 Task: Look for products in the category "Children & Baby Health" from Herb Pharm only.
Action: Mouse moved to (225, 118)
Screenshot: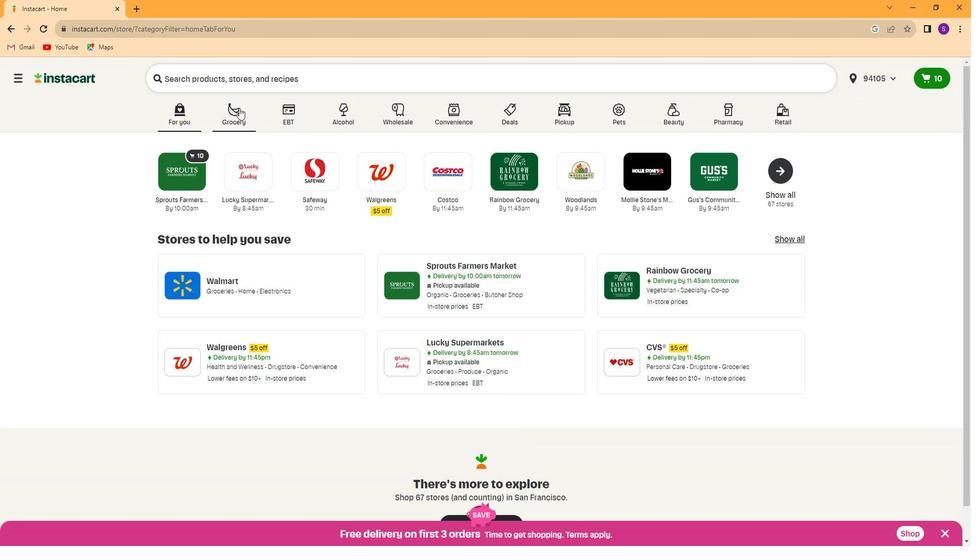
Action: Mouse pressed left at (225, 118)
Screenshot: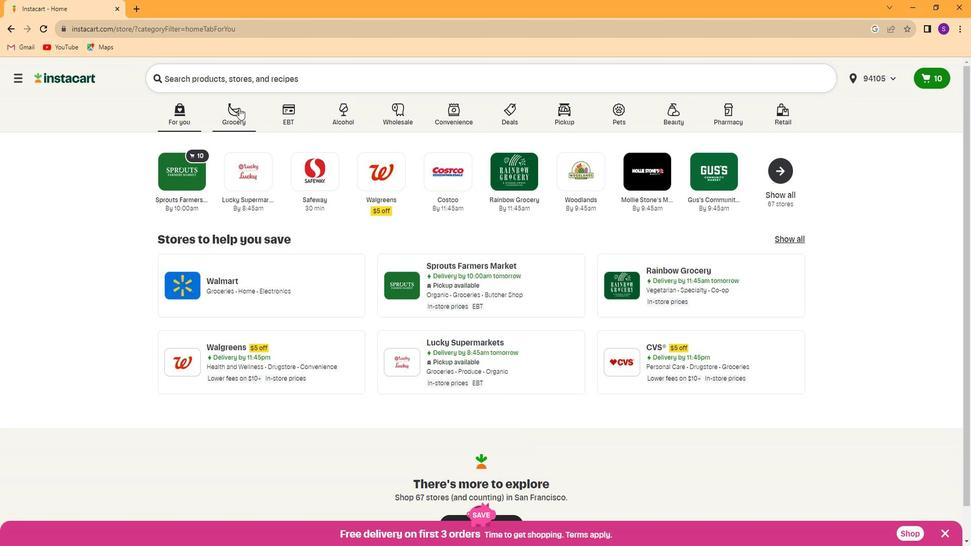 
Action: Mouse moved to (640, 173)
Screenshot: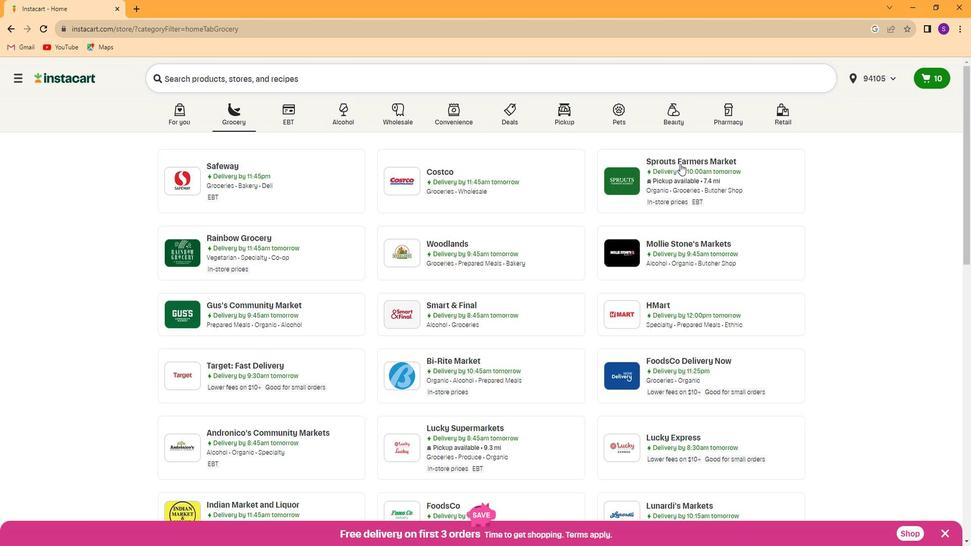 
Action: Mouse pressed left at (640, 173)
Screenshot: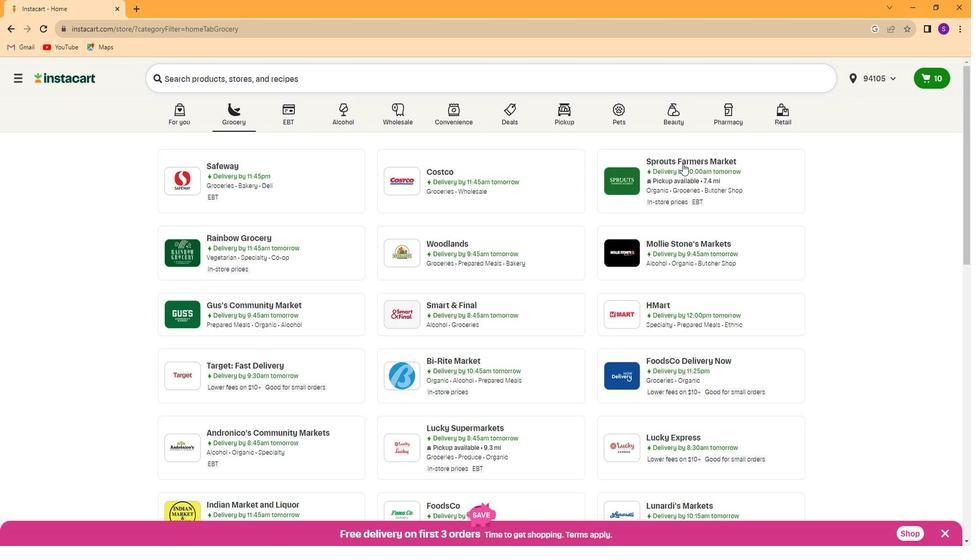 
Action: Mouse moved to (56, 399)
Screenshot: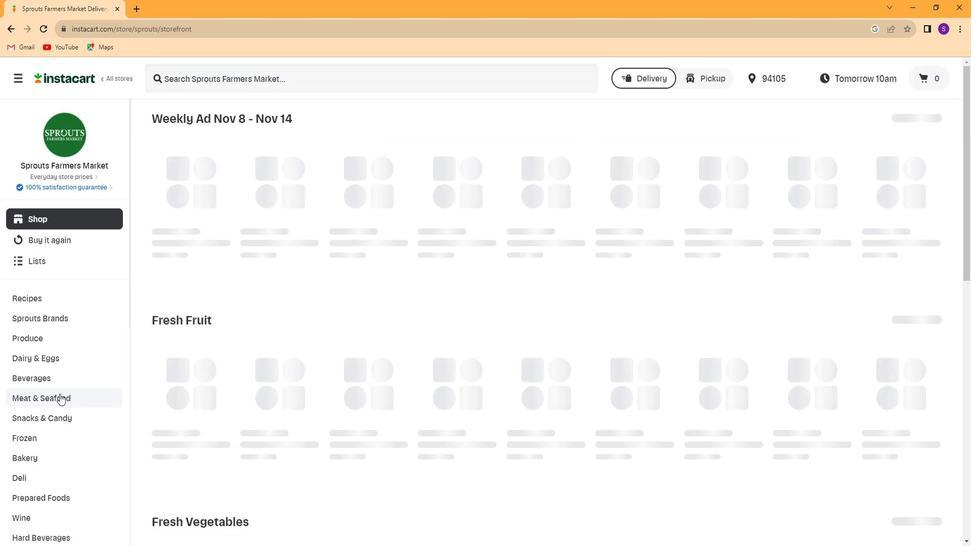 
Action: Mouse scrolled (56, 398) with delta (0, 0)
Screenshot: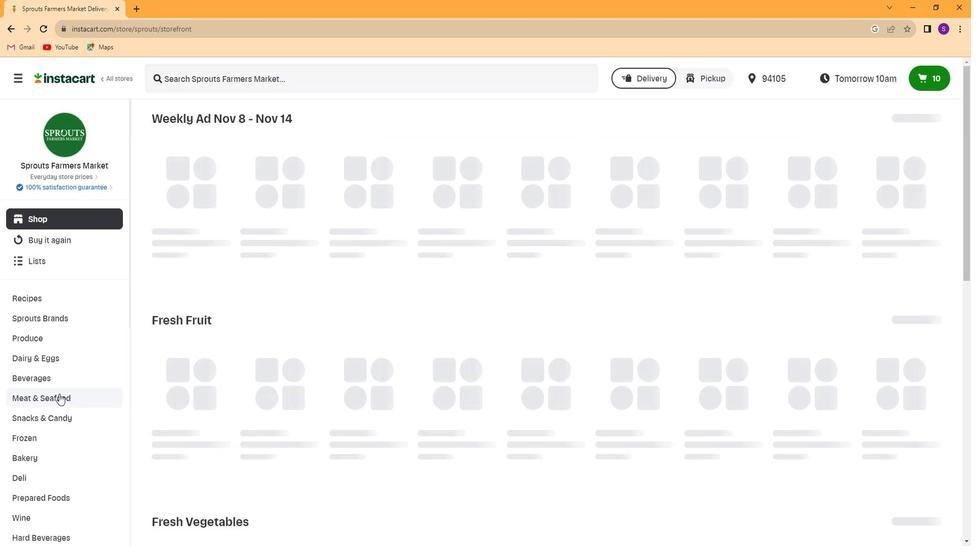 
Action: Mouse scrolled (56, 398) with delta (0, 0)
Screenshot: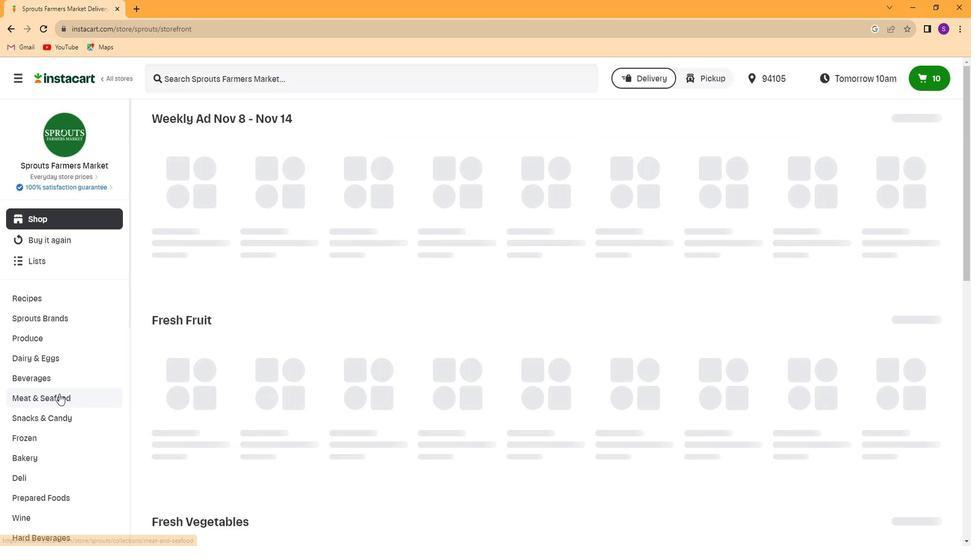 
Action: Mouse scrolled (56, 398) with delta (0, 0)
Screenshot: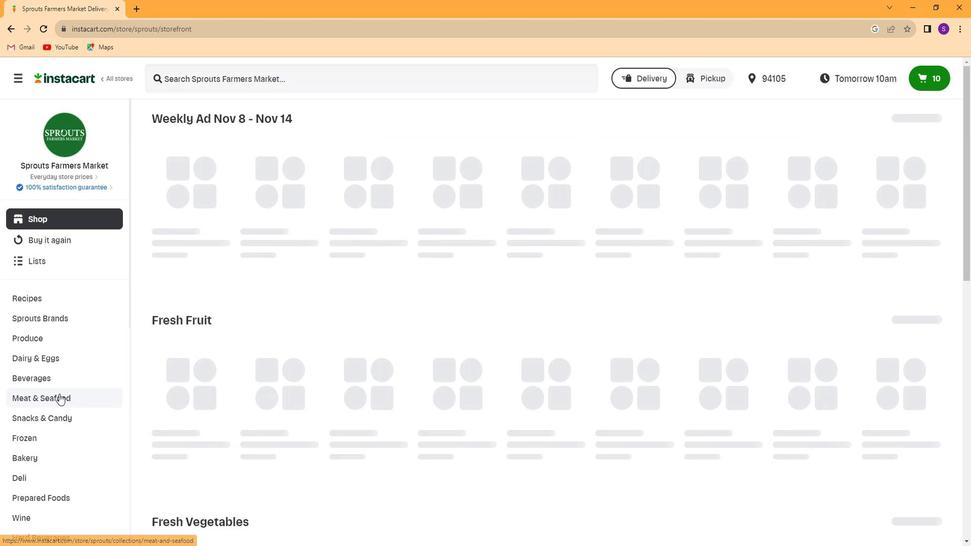 
Action: Mouse scrolled (56, 398) with delta (0, 0)
Screenshot: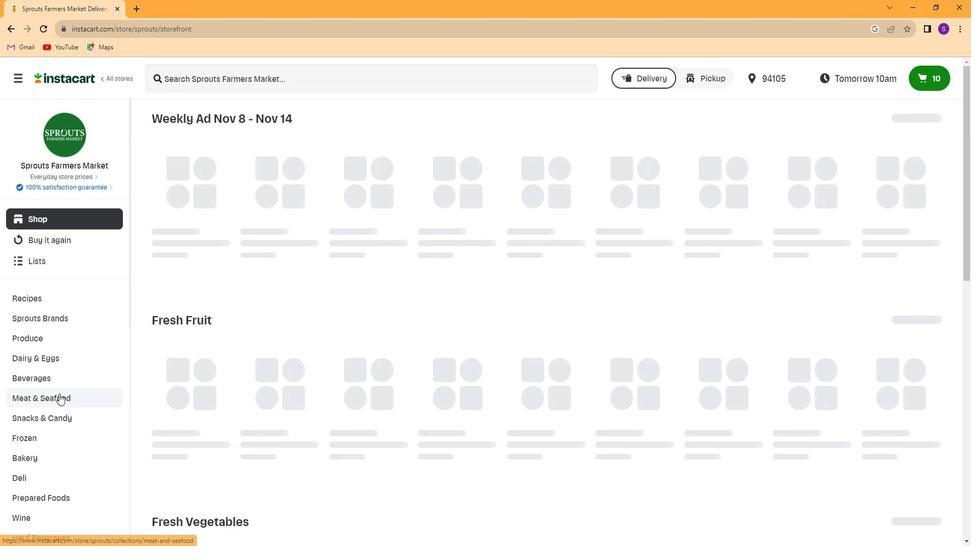 
Action: Mouse scrolled (56, 398) with delta (0, 0)
Screenshot: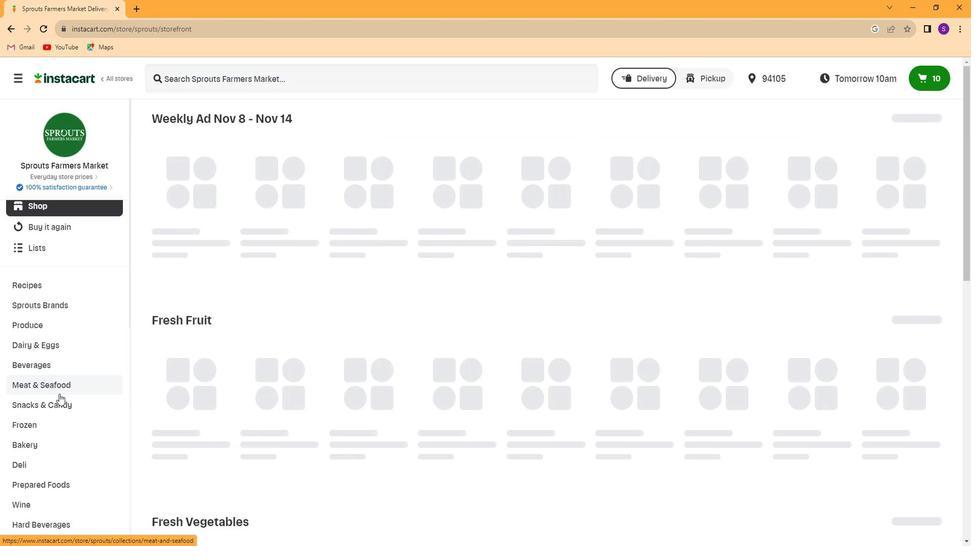 
Action: Mouse scrolled (56, 398) with delta (0, 0)
Screenshot: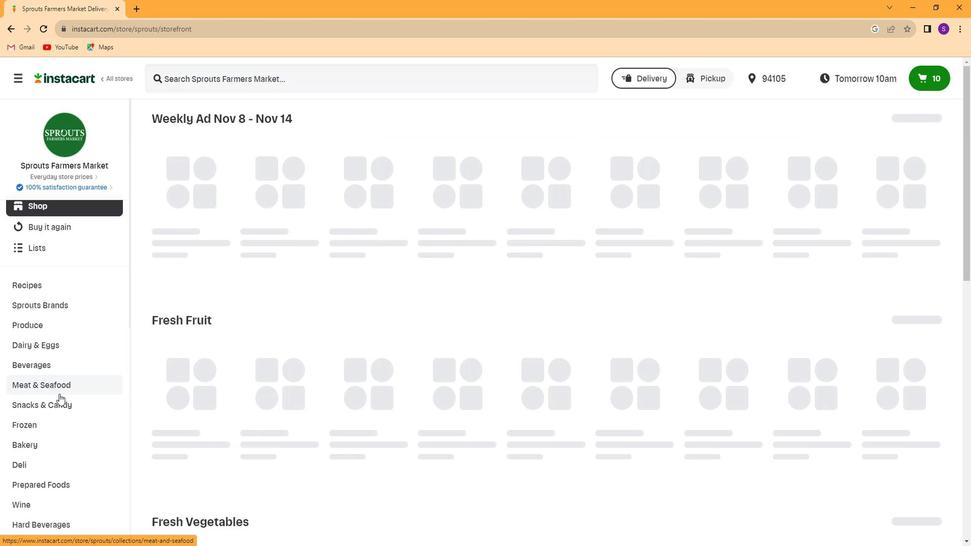 
Action: Mouse scrolled (56, 398) with delta (0, 0)
Screenshot: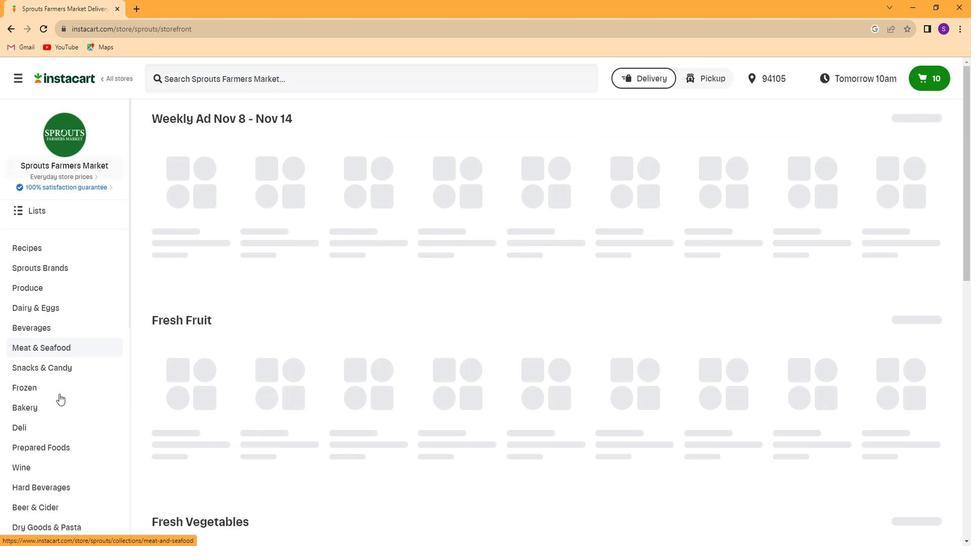 
Action: Mouse scrolled (56, 398) with delta (0, 0)
Screenshot: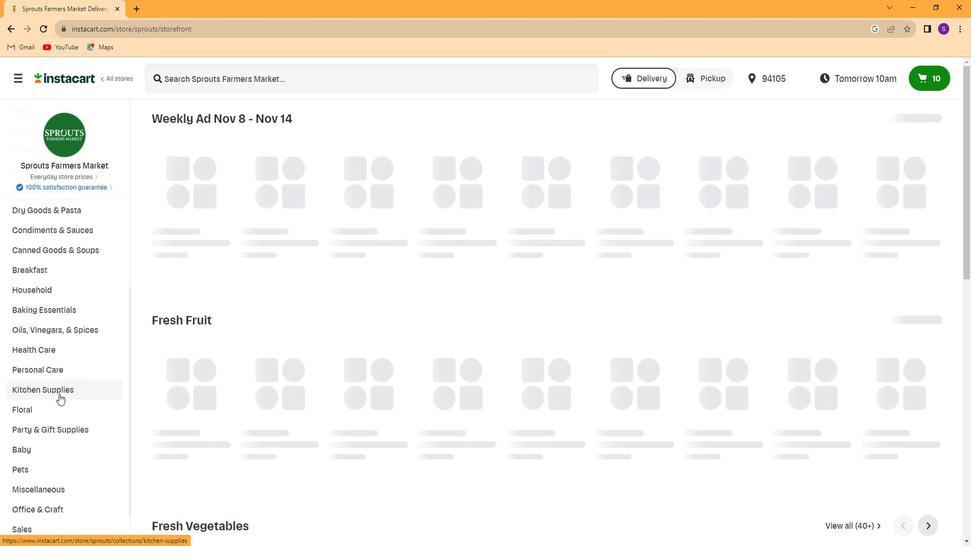 
Action: Mouse scrolled (56, 398) with delta (0, 0)
Screenshot: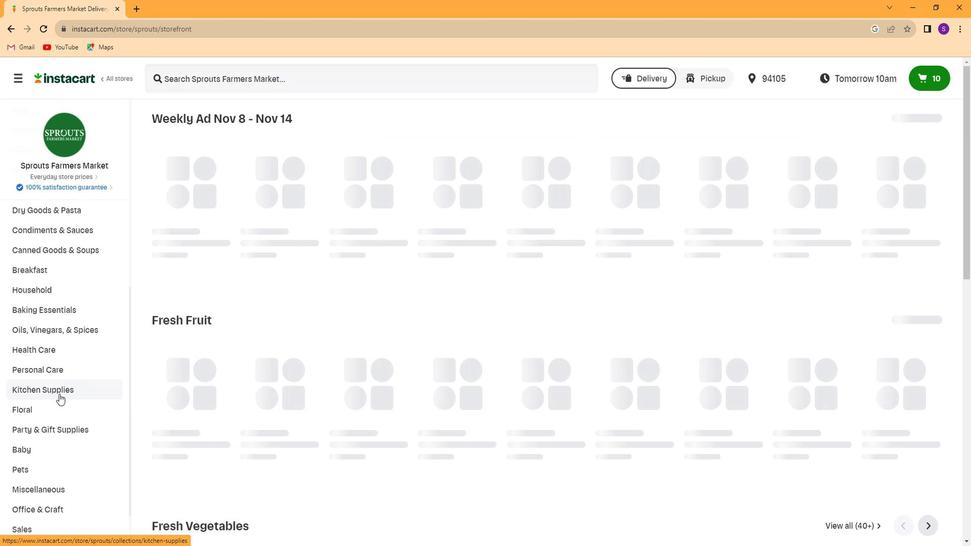 
Action: Mouse scrolled (56, 398) with delta (0, 0)
Screenshot: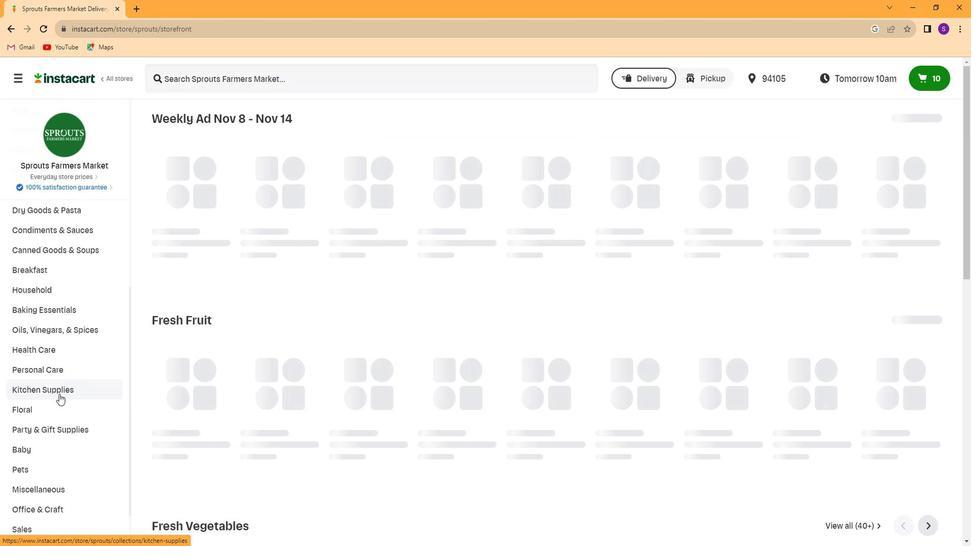 
Action: Mouse scrolled (56, 398) with delta (0, 0)
Screenshot: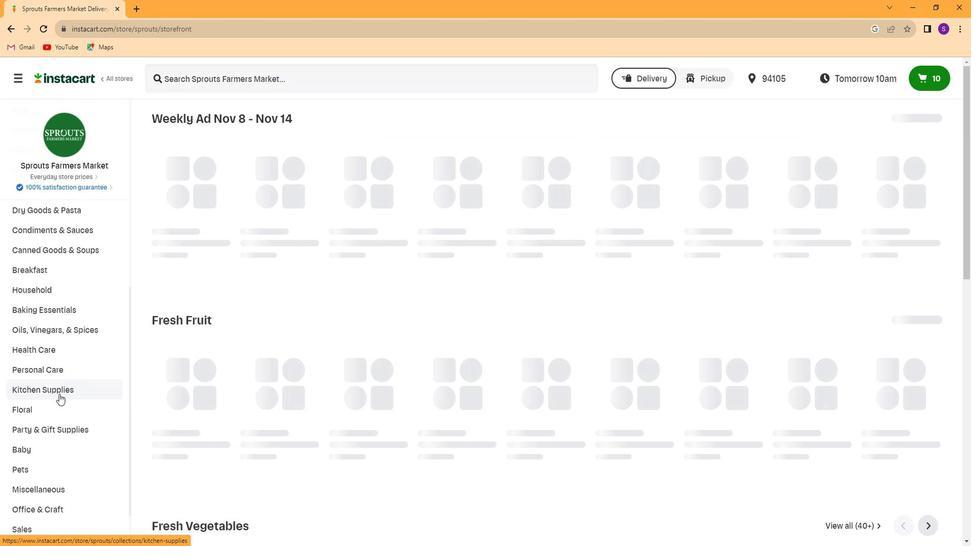 
Action: Mouse scrolled (56, 399) with delta (0, 0)
Screenshot: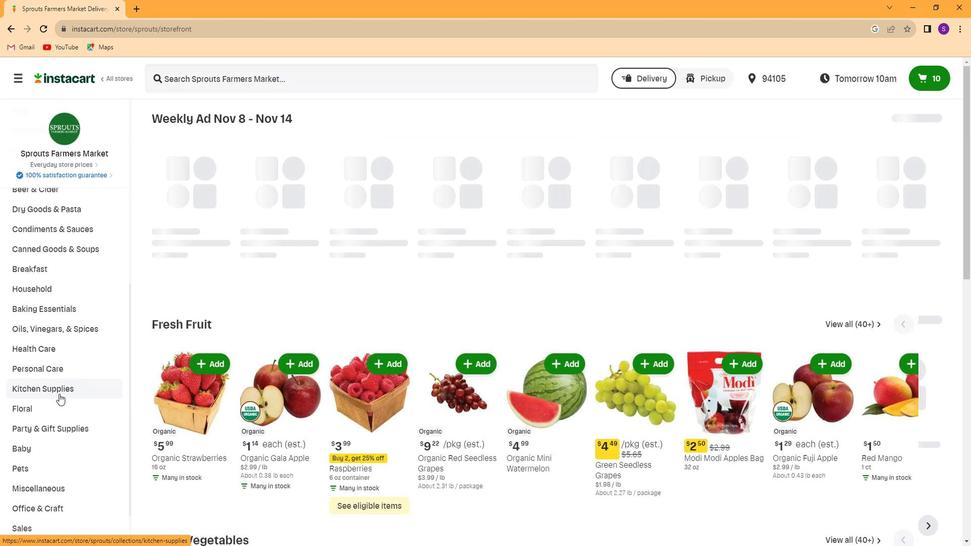 
Action: Mouse scrolled (56, 398) with delta (0, 0)
Screenshot: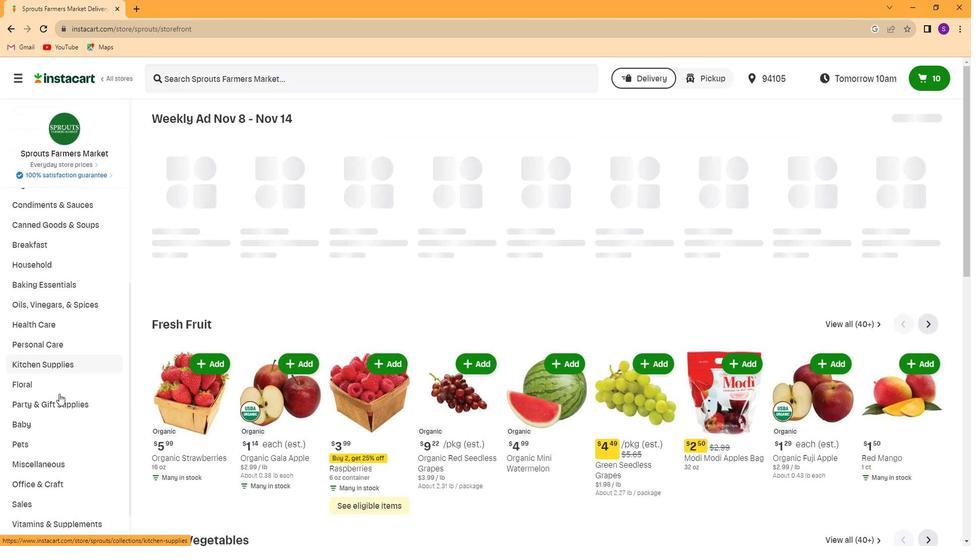 
Action: Mouse scrolled (56, 398) with delta (0, 0)
Screenshot: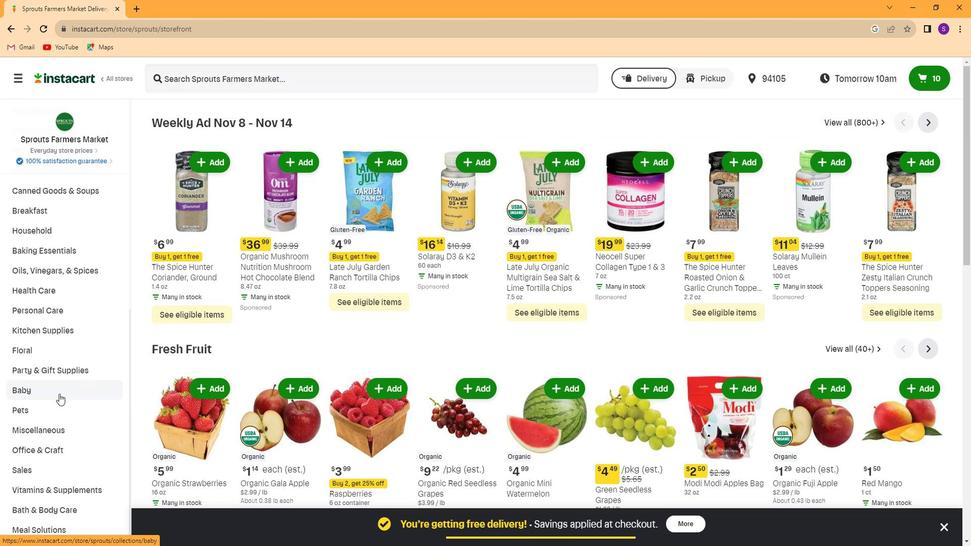 
Action: Mouse scrolled (56, 398) with delta (0, 0)
Screenshot: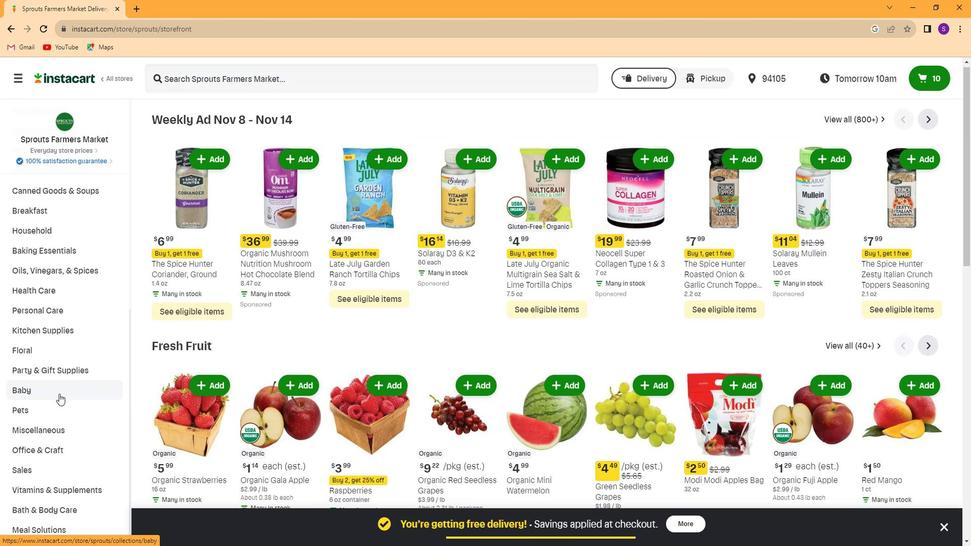 
Action: Mouse scrolled (56, 398) with delta (0, 0)
Screenshot: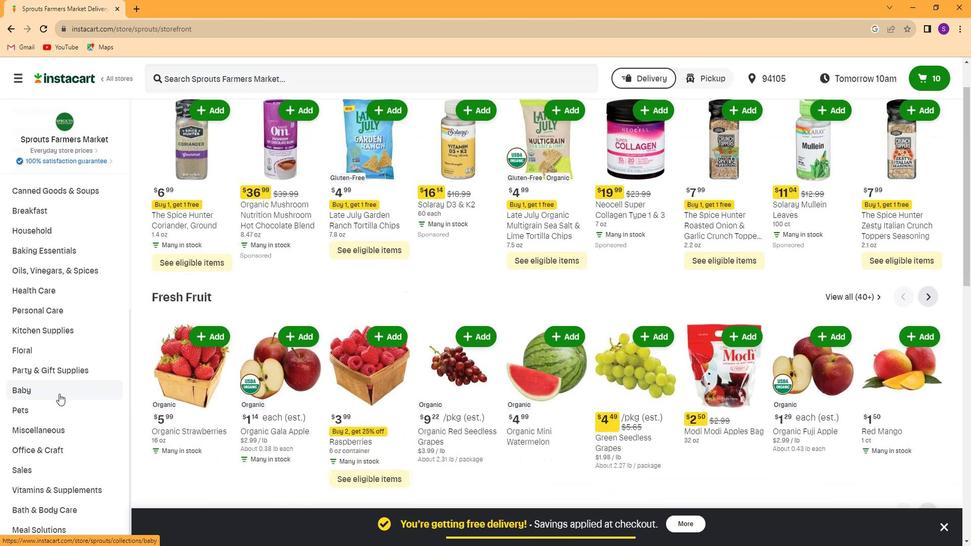 
Action: Mouse moved to (75, 497)
Screenshot: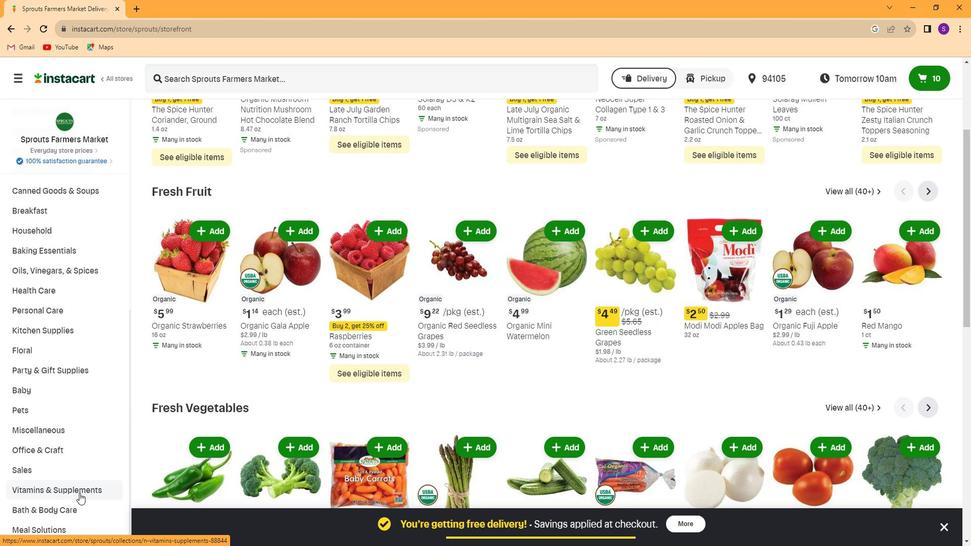
Action: Mouse pressed left at (75, 497)
Screenshot: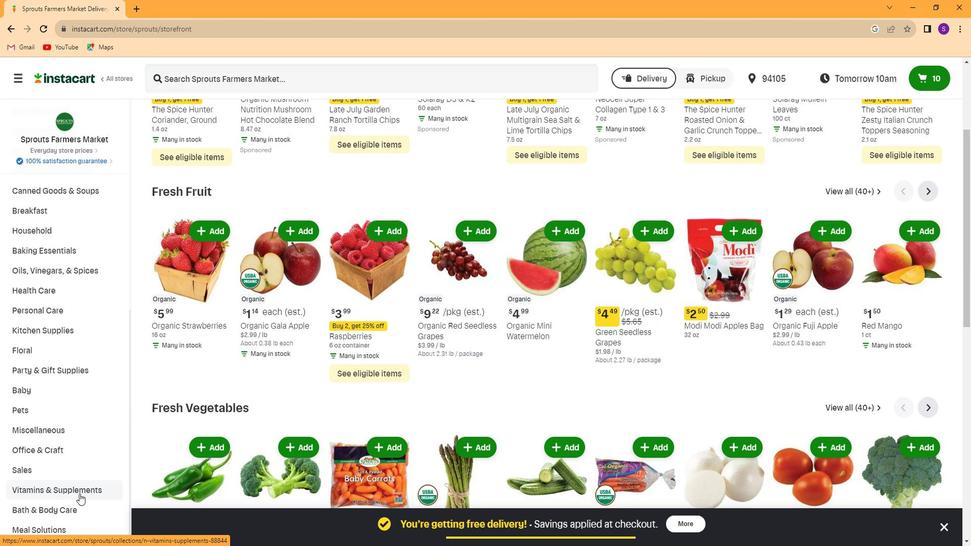 
Action: Mouse moved to (81, 414)
Screenshot: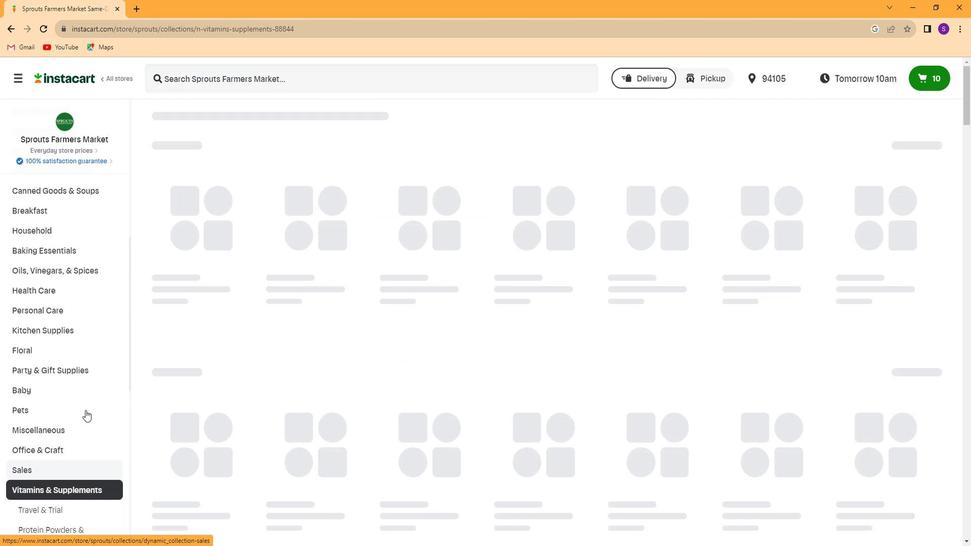 
Action: Mouse scrolled (81, 413) with delta (0, 0)
Screenshot: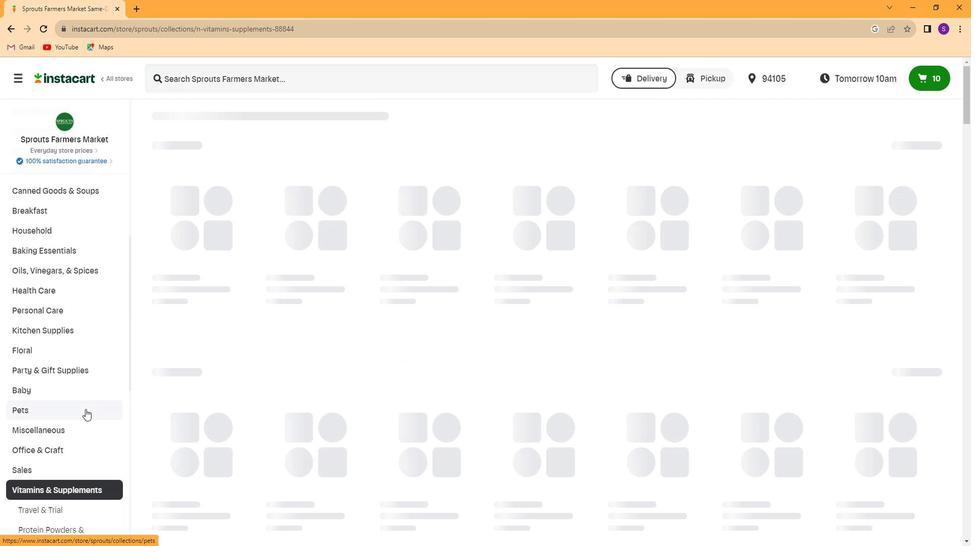 
Action: Mouse scrolled (81, 413) with delta (0, 0)
Screenshot: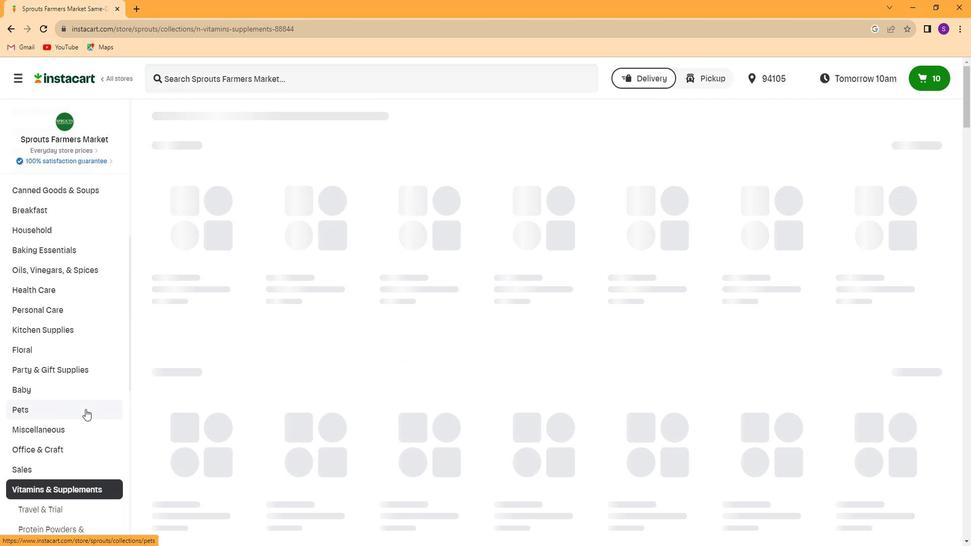 
Action: Mouse scrolled (81, 413) with delta (0, 0)
Screenshot: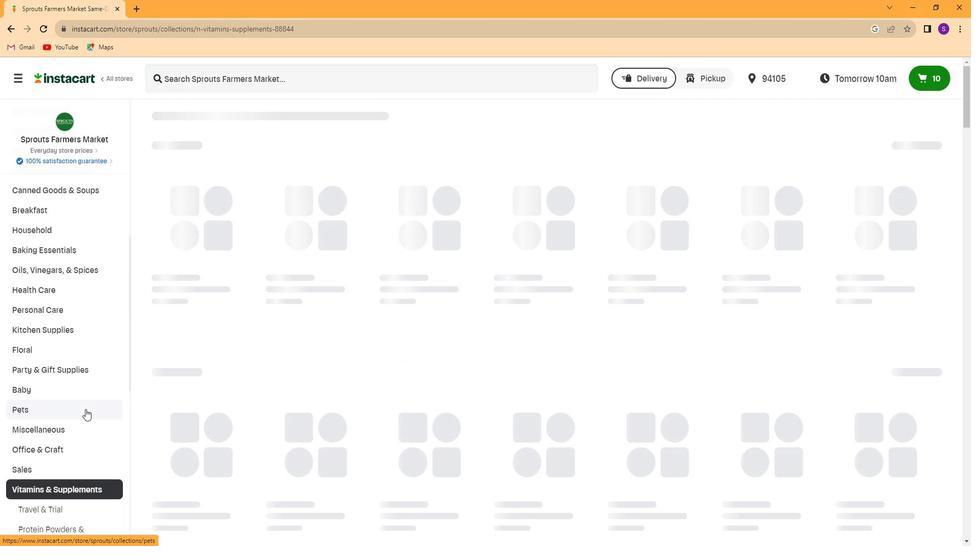
Action: Mouse scrolled (81, 413) with delta (0, 0)
Screenshot: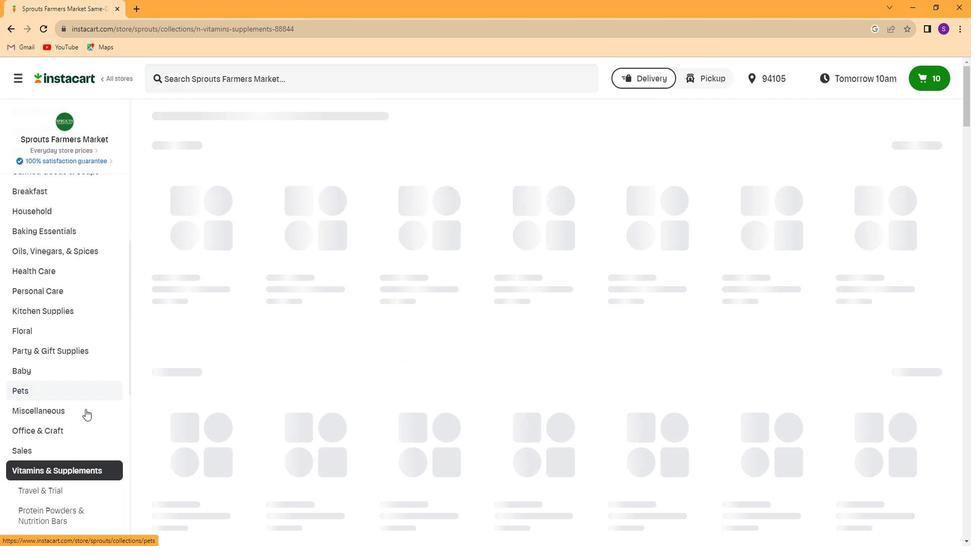 
Action: Mouse scrolled (81, 413) with delta (0, 0)
Screenshot: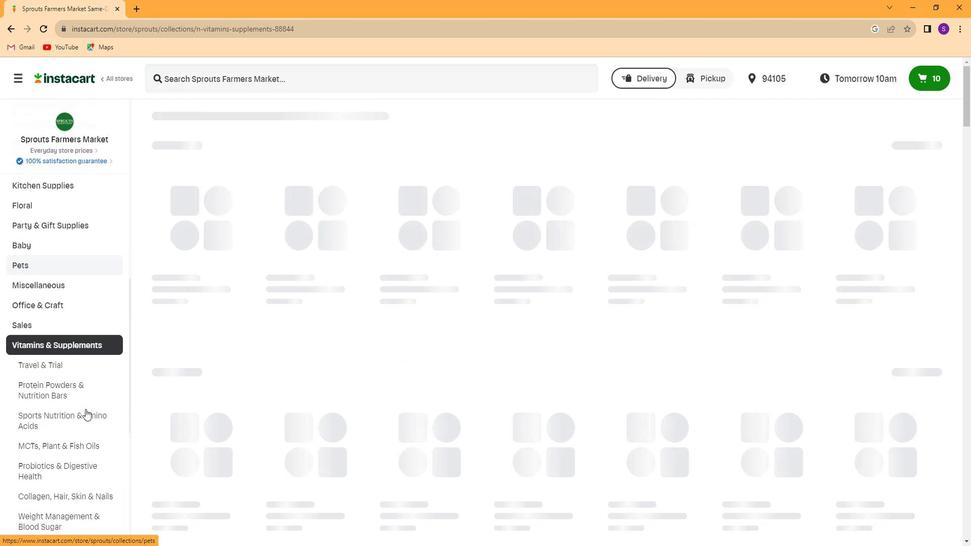
Action: Mouse moved to (67, 455)
Screenshot: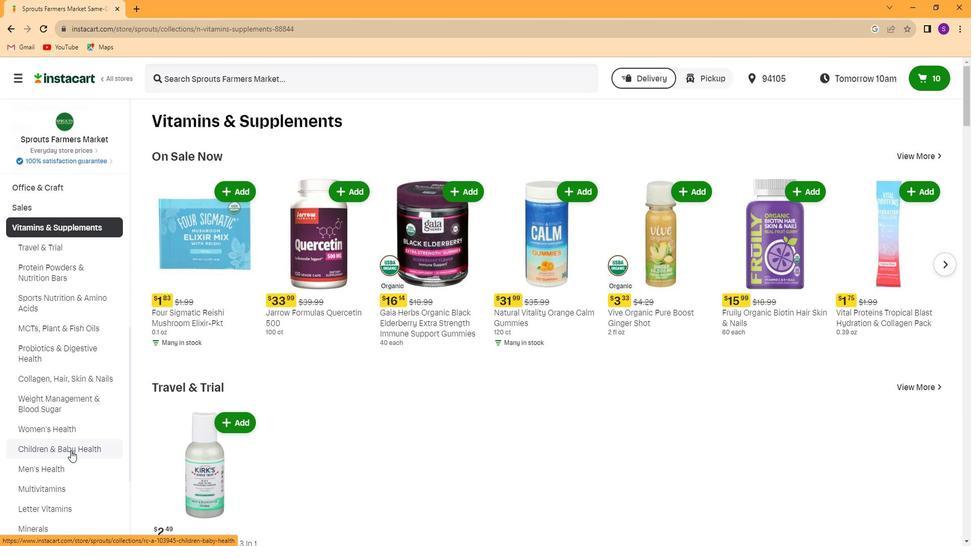 
Action: Mouse pressed left at (67, 455)
Screenshot: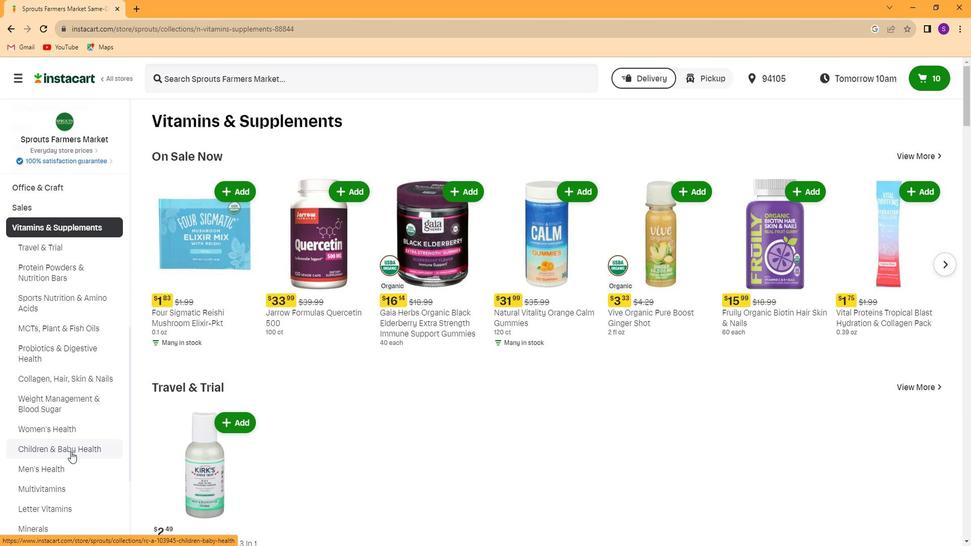 
Action: Mouse moved to (319, 177)
Screenshot: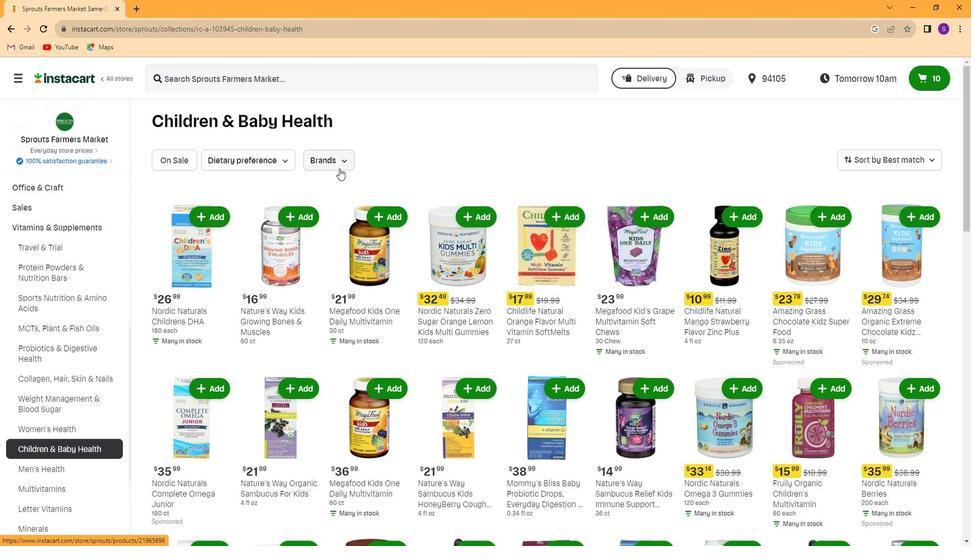 
Action: Mouse pressed left at (319, 177)
Screenshot: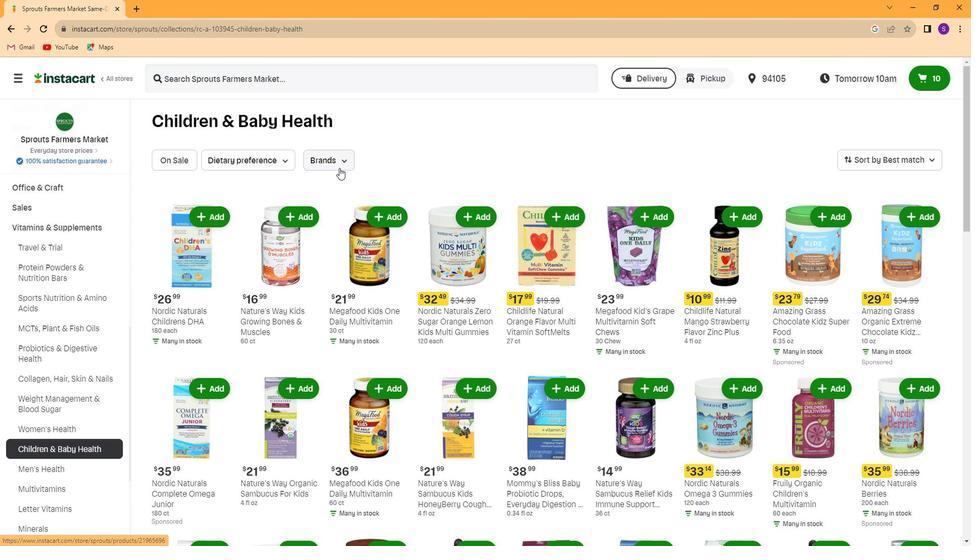 
Action: Mouse moved to (337, 234)
Screenshot: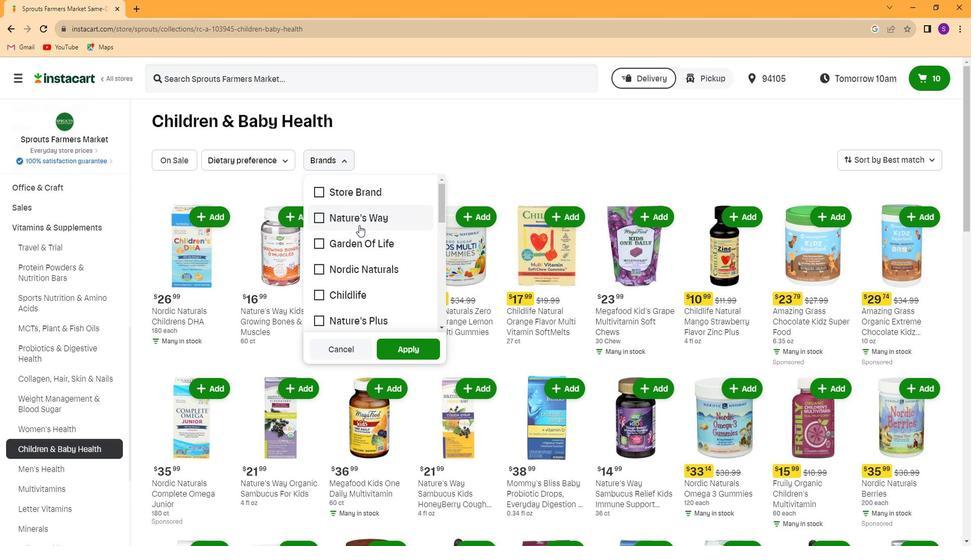 
Action: Mouse scrolled (337, 233) with delta (0, 0)
Screenshot: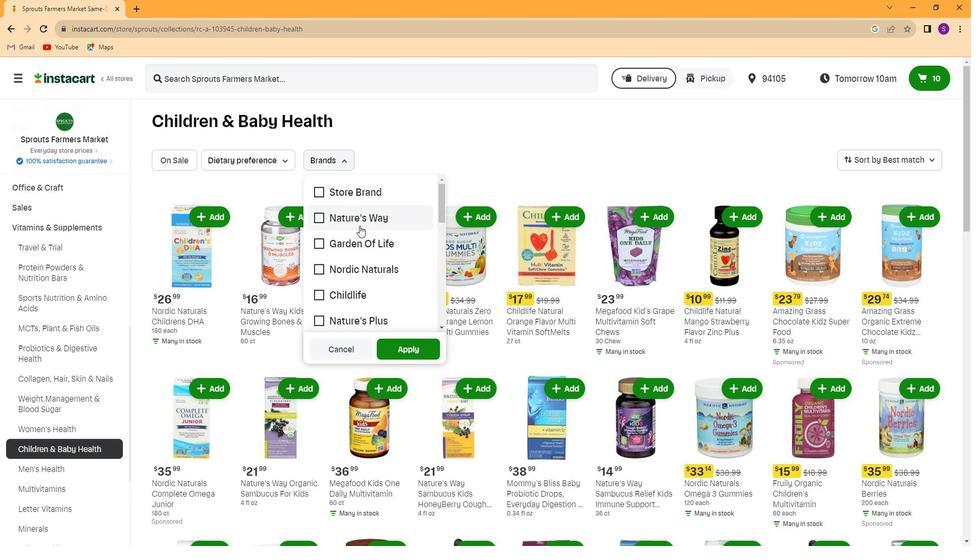 
Action: Mouse scrolled (337, 233) with delta (0, 0)
Screenshot: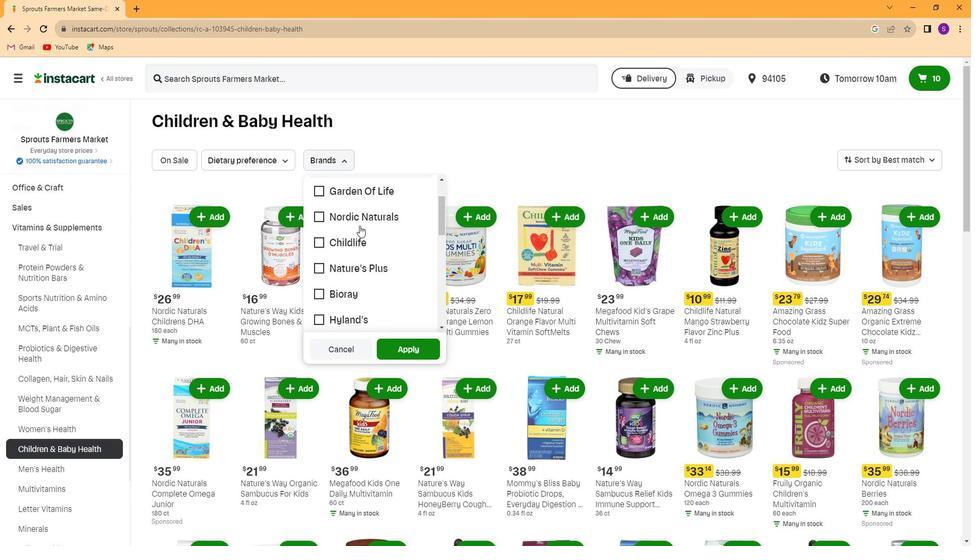 
Action: Mouse scrolled (337, 233) with delta (0, 0)
Screenshot: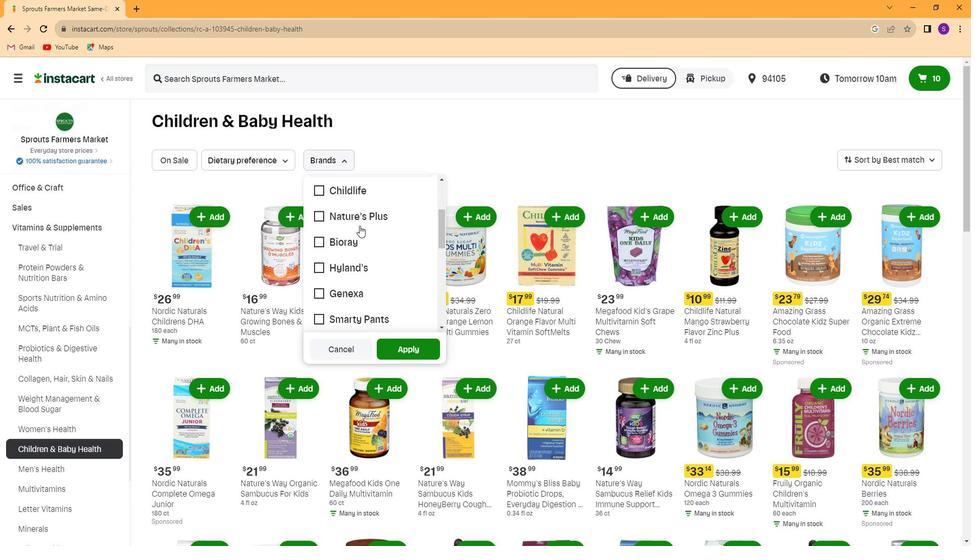 
Action: Mouse scrolled (337, 233) with delta (0, 0)
Screenshot: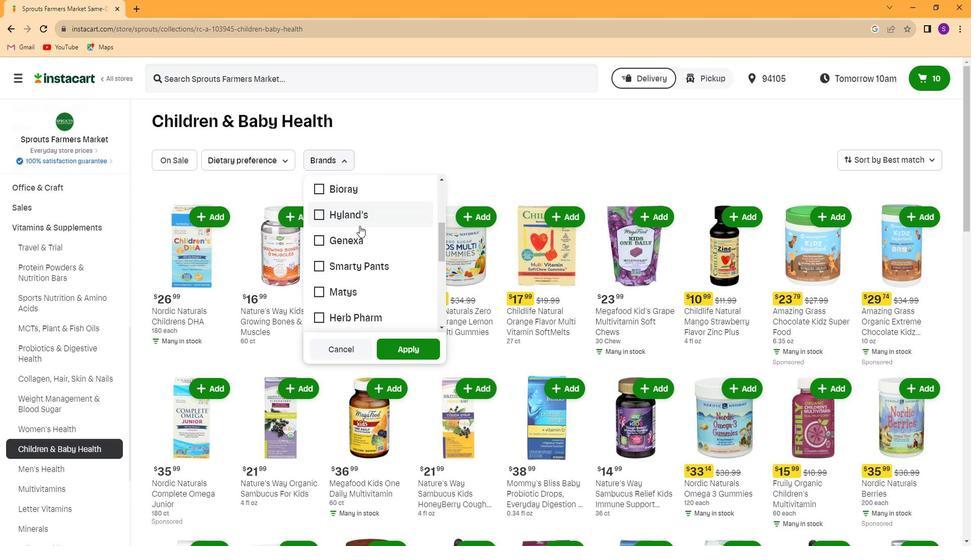 
Action: Mouse moved to (349, 273)
Screenshot: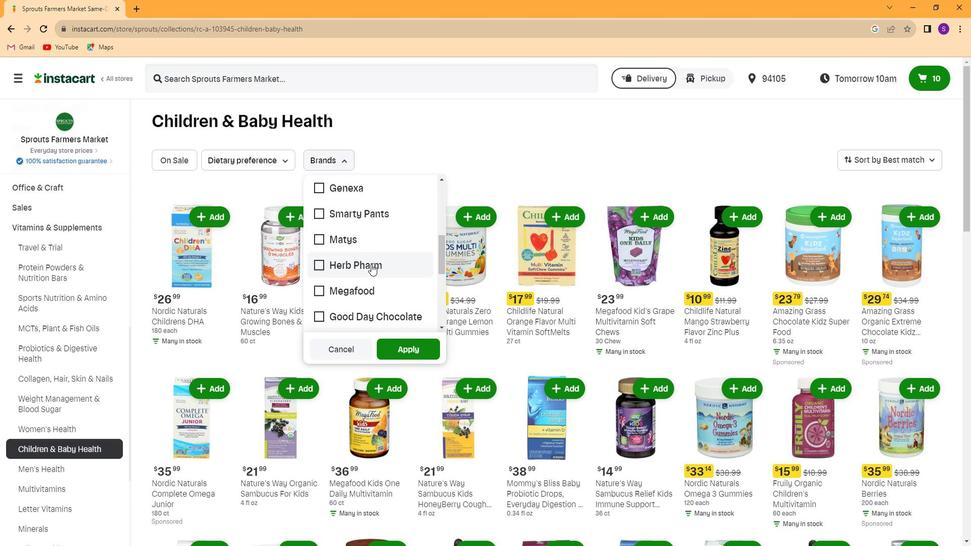 
Action: Mouse pressed left at (349, 273)
Screenshot: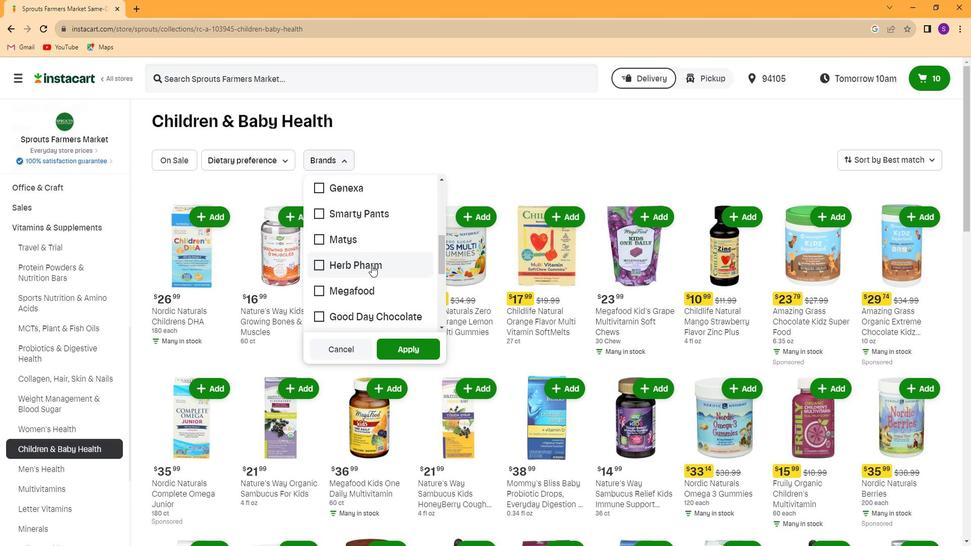 
Action: Mouse moved to (384, 356)
Screenshot: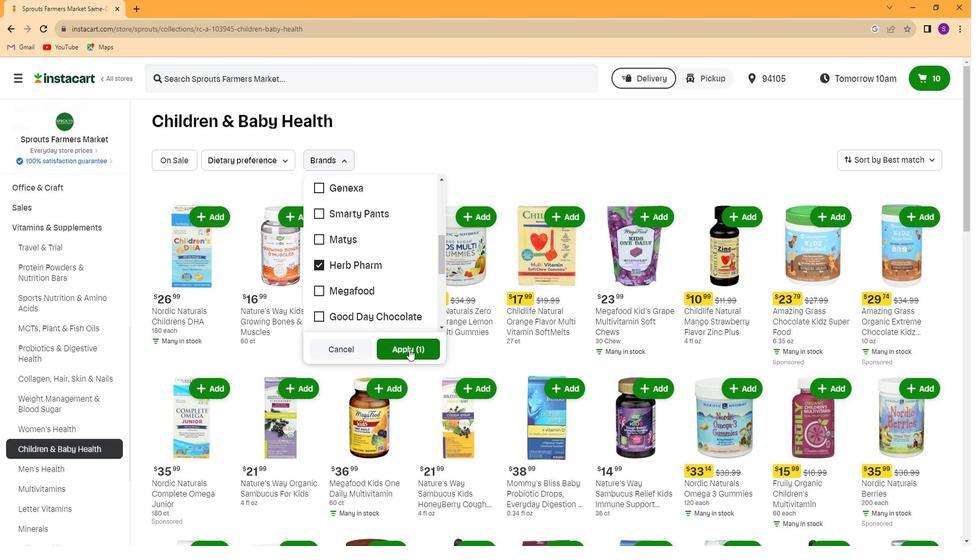 
Action: Mouse pressed left at (384, 356)
Screenshot: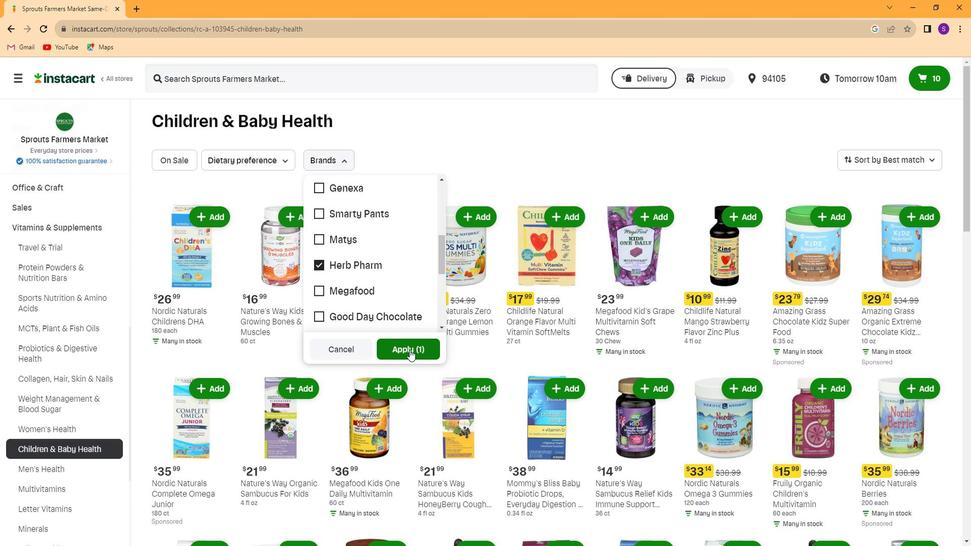 
Action: Mouse moved to (501, 412)
Screenshot: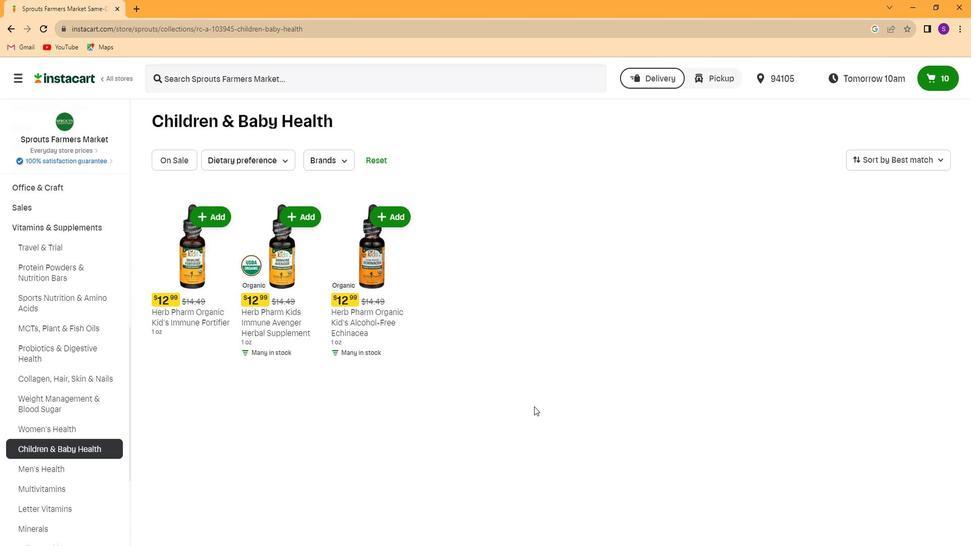 
